 Task: Add an event with the title Second Webinar: Social Media Advertising, date '2024/04/24', time 9:40 AM to 11:40 AMand add a description: The training workshop will commence with an introduction to the fundamental principles of effective presentations. Participants will learn about the key elements of a successful presentation, including content development, delivery techniques, visual aids, and audience engagement., put the event into Orange category, logged in from the account softage.2@softage.netand send the event invitation to softage.8@softage.net and softage.9@softage.net. Set a reminder for the event At time of event
Action: Mouse pressed left at (77, 87)
Screenshot: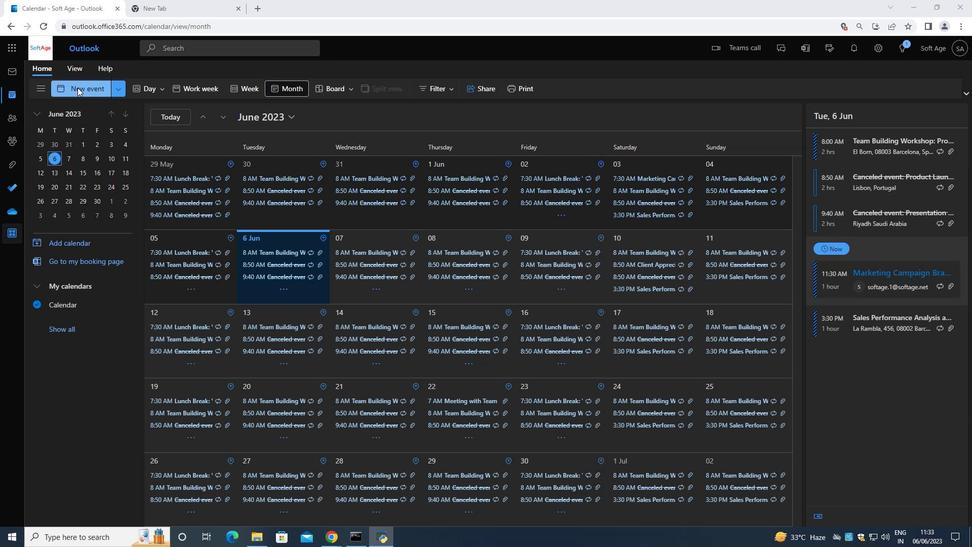 
Action: Mouse moved to (99, 83)
Screenshot: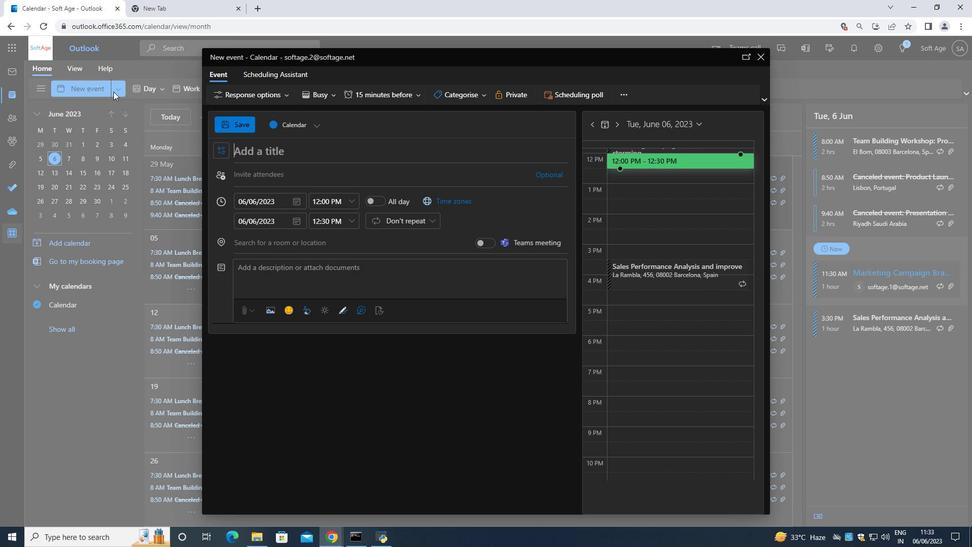 
Action: Key pressed <Key.shift>Social<Key.space><Key.shift>Media<Key.space><Key.shift>Advertising<Key.space>
Screenshot: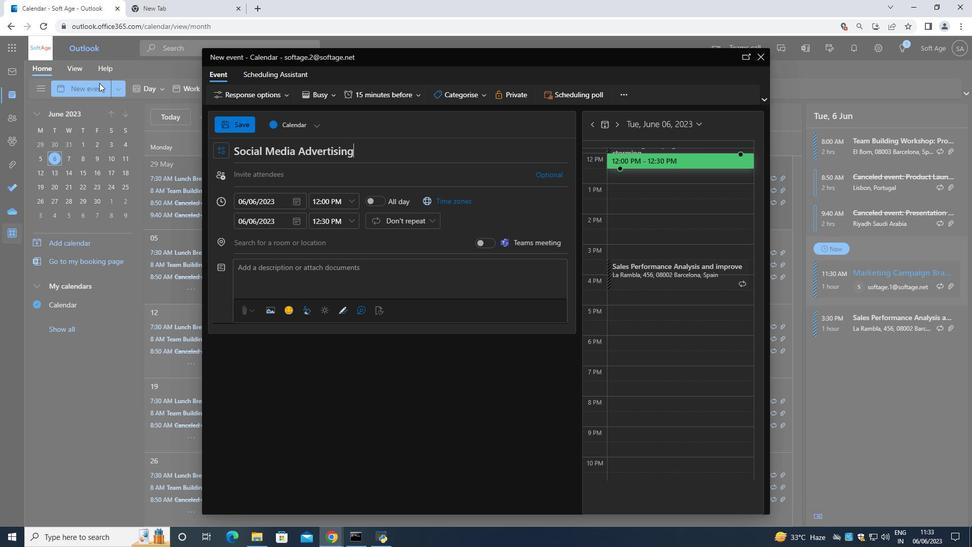 
Action: Mouse moved to (293, 197)
Screenshot: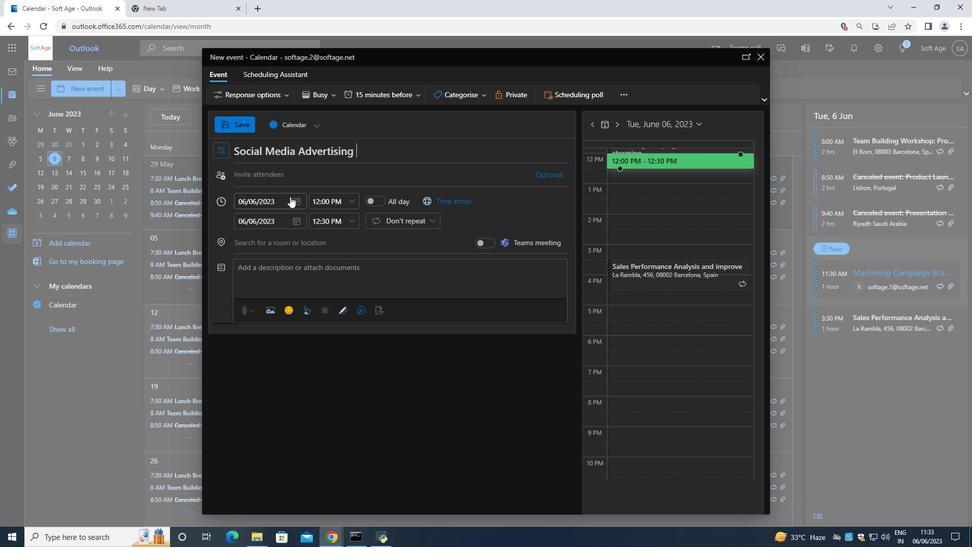 
Action: Mouse pressed left at (293, 197)
Screenshot: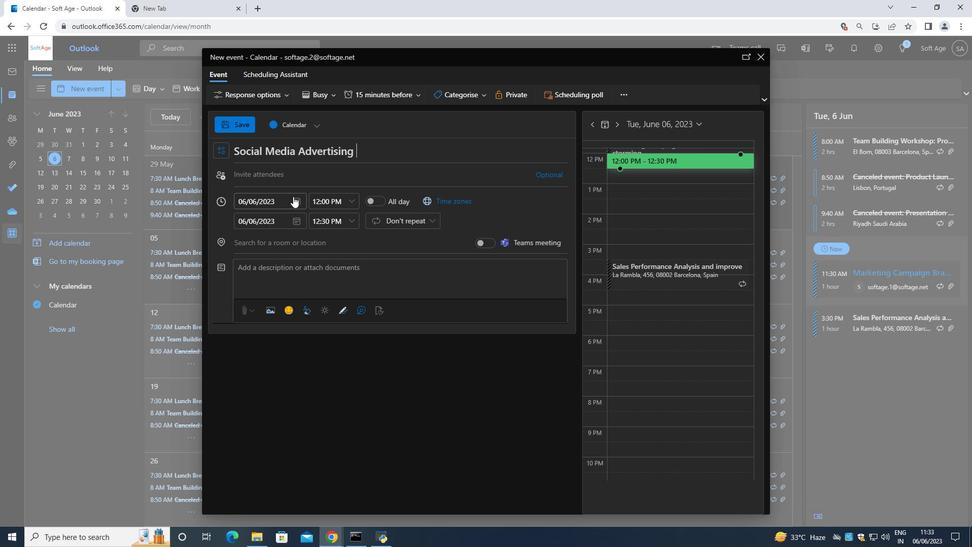 
Action: Mouse moved to (330, 221)
Screenshot: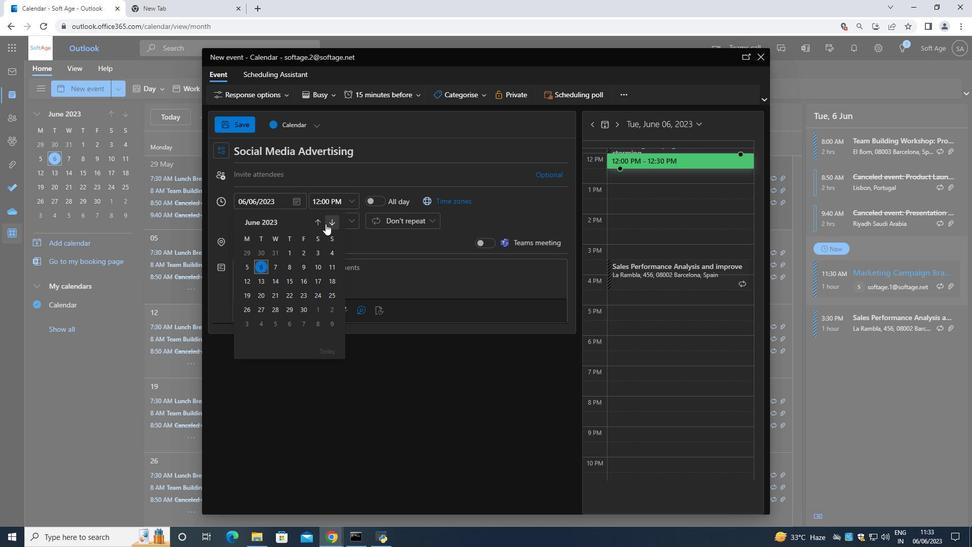 
Action: Mouse pressed left at (330, 221)
Screenshot: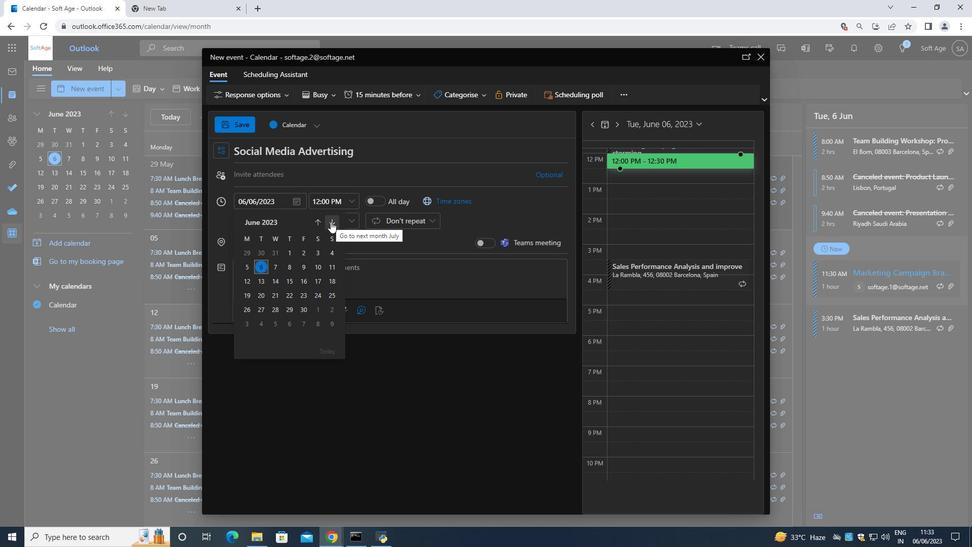 
Action: Mouse pressed left at (330, 221)
Screenshot: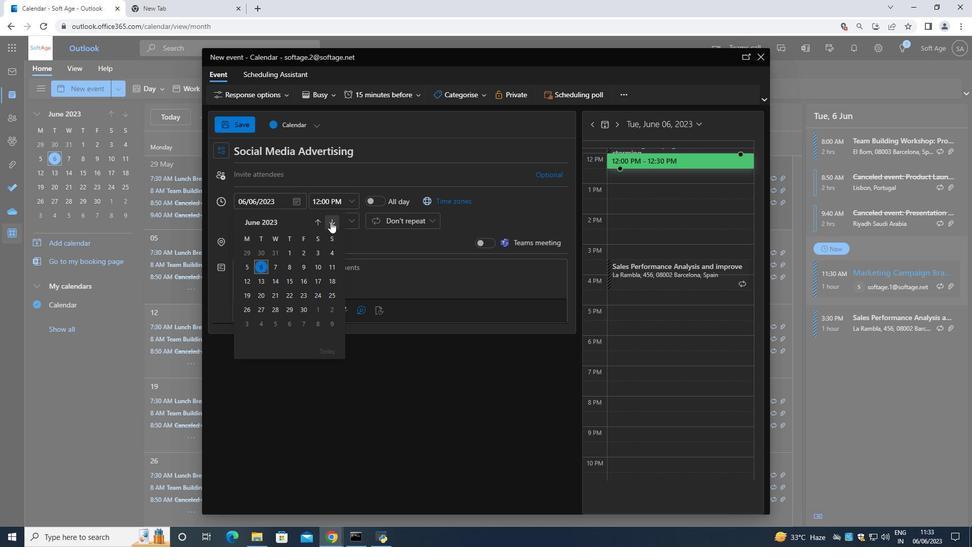 
Action: Mouse pressed left at (330, 221)
Screenshot: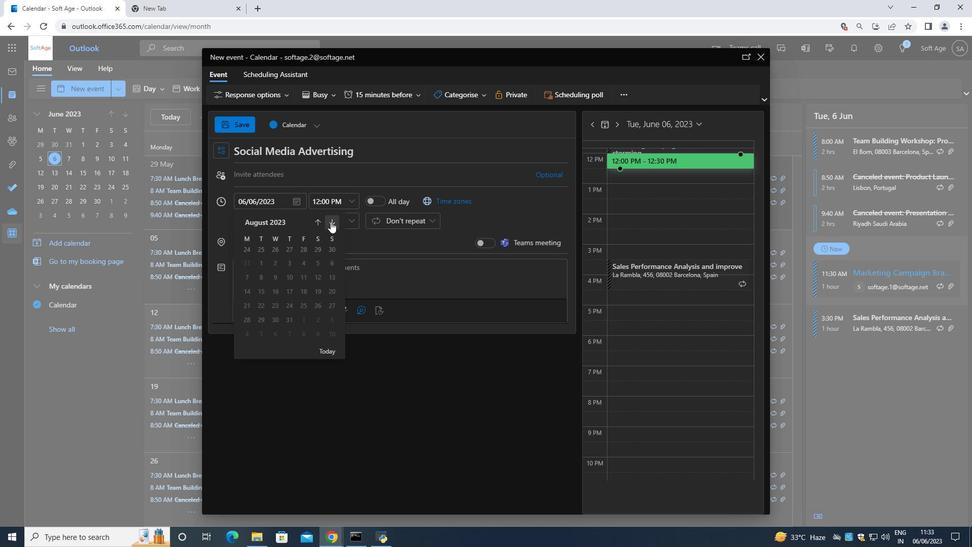 
Action: Mouse pressed left at (330, 221)
Screenshot: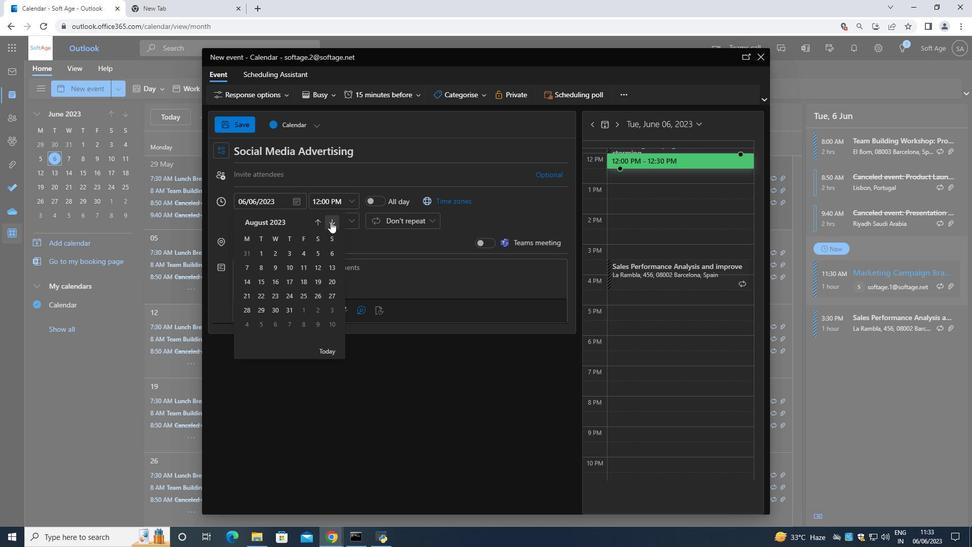
Action: Mouse pressed left at (330, 221)
Screenshot: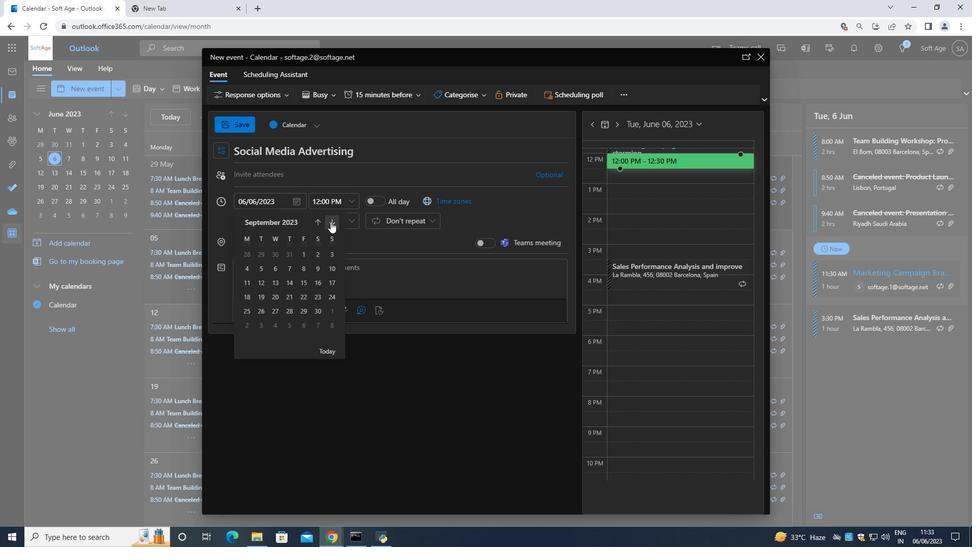 
Action: Mouse pressed left at (330, 221)
Screenshot: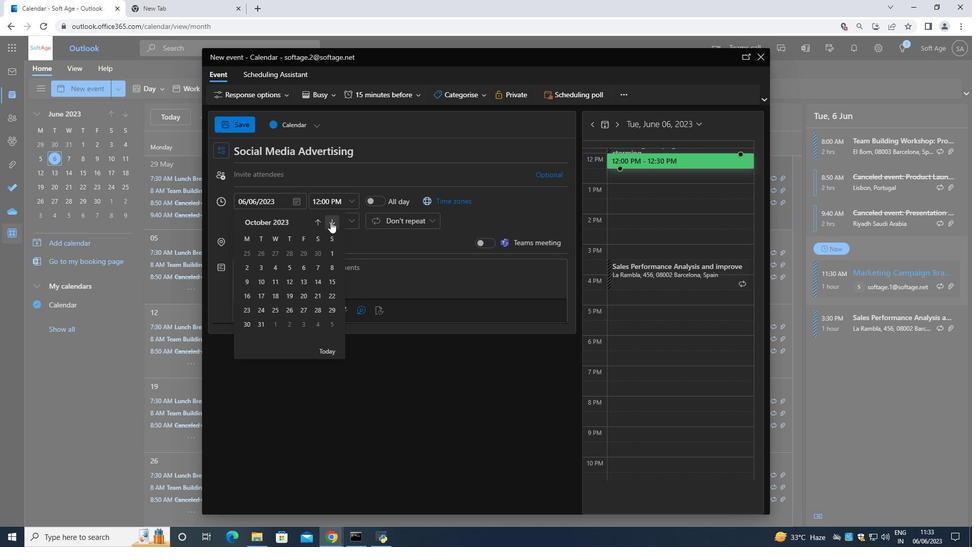 
Action: Mouse pressed left at (330, 221)
Screenshot: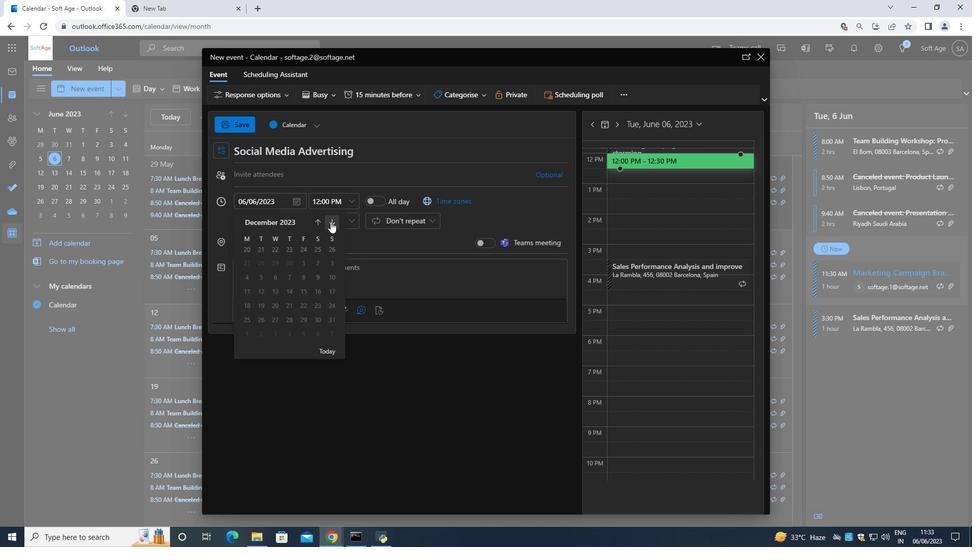 
Action: Mouse pressed left at (330, 221)
Screenshot: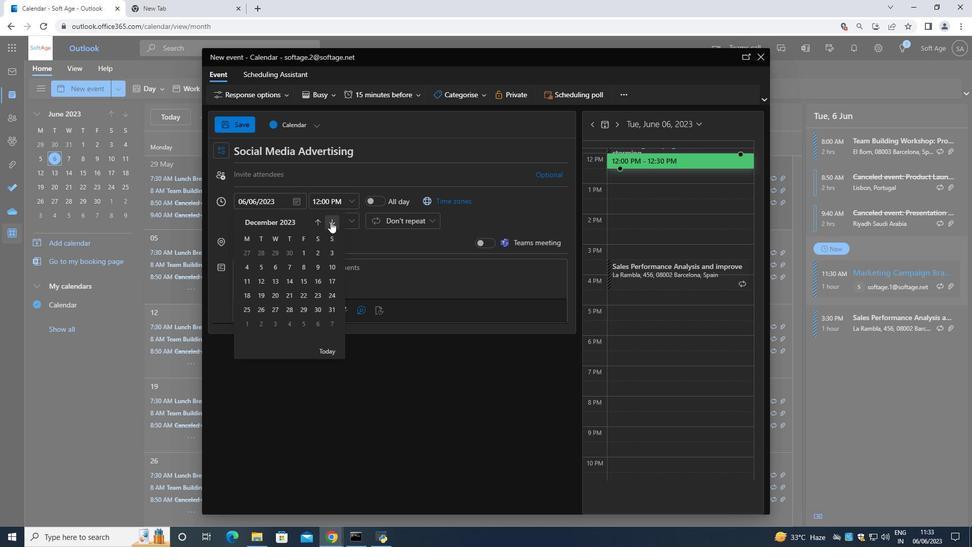 
Action: Mouse pressed left at (330, 221)
Screenshot: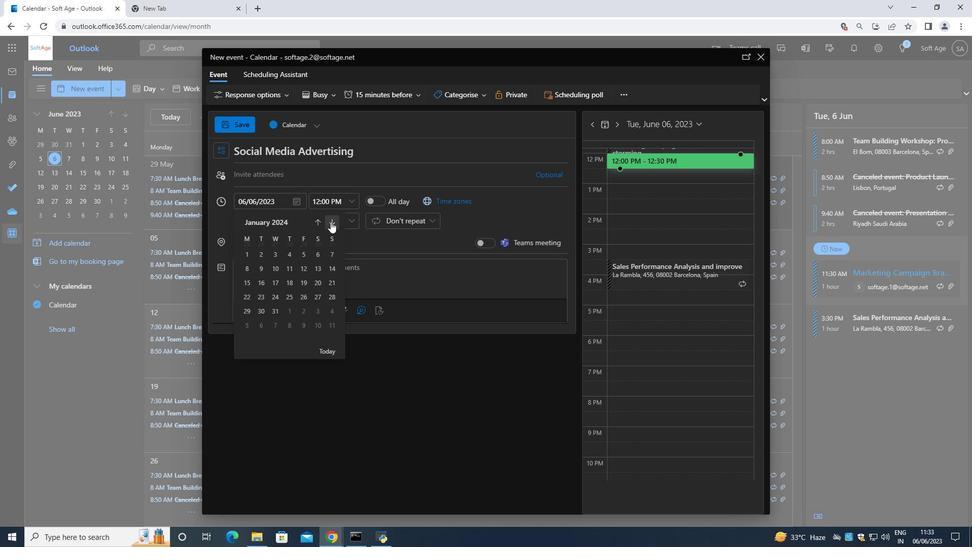 
Action: Mouse pressed left at (330, 221)
Screenshot: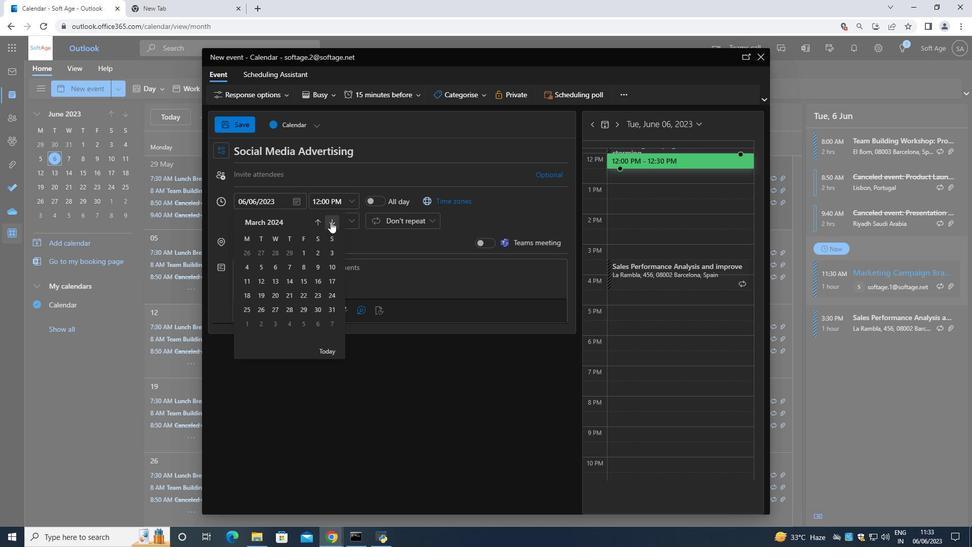 
Action: Mouse moved to (274, 297)
Screenshot: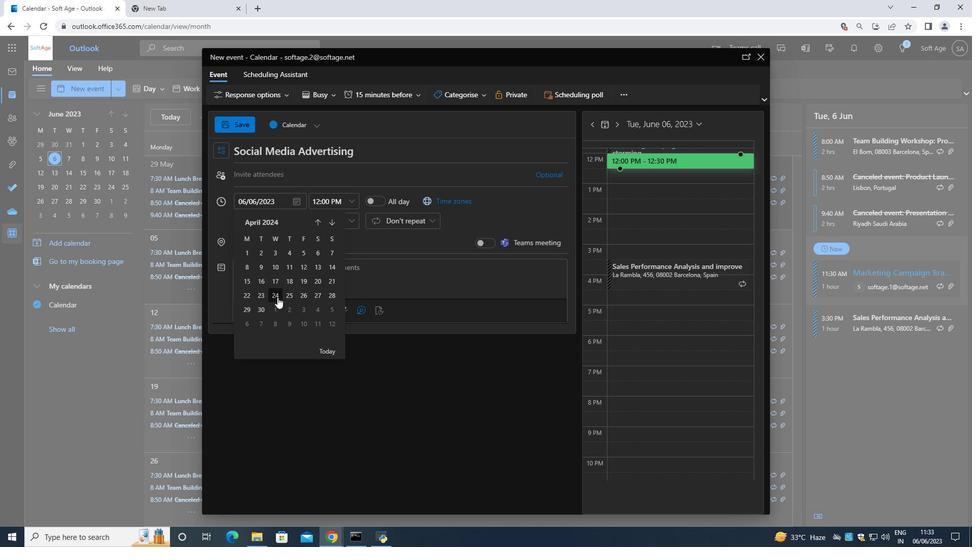 
Action: Mouse pressed left at (274, 297)
Screenshot: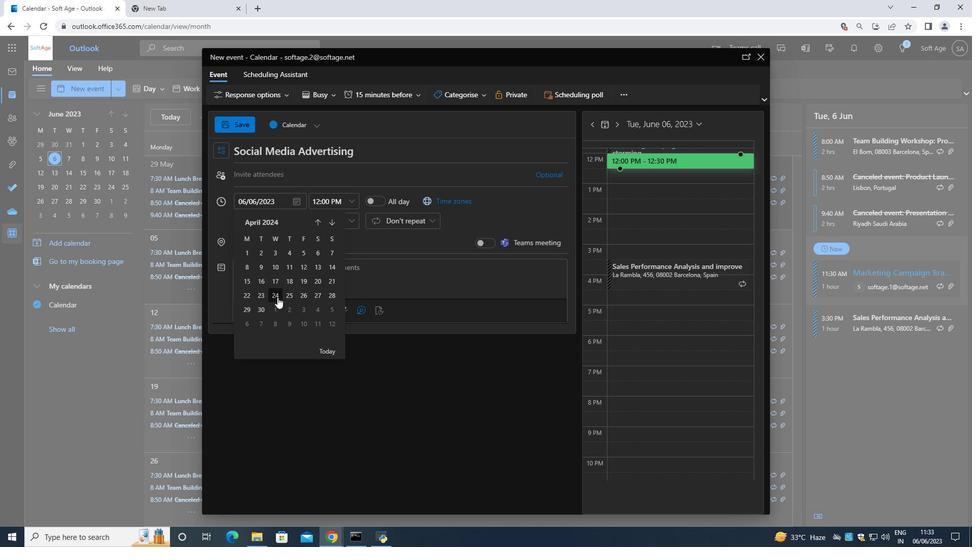 
Action: Mouse moved to (349, 201)
Screenshot: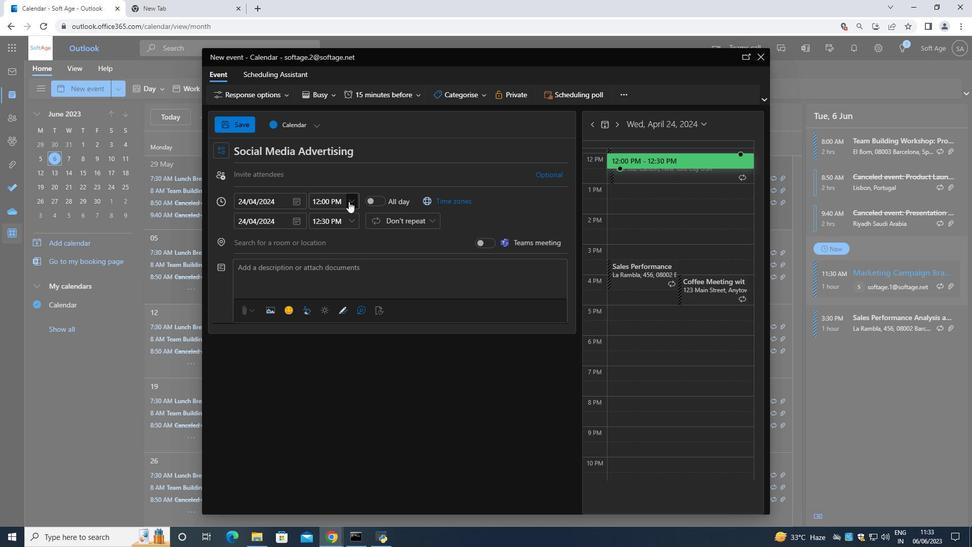 
Action: Mouse pressed left at (349, 201)
Screenshot: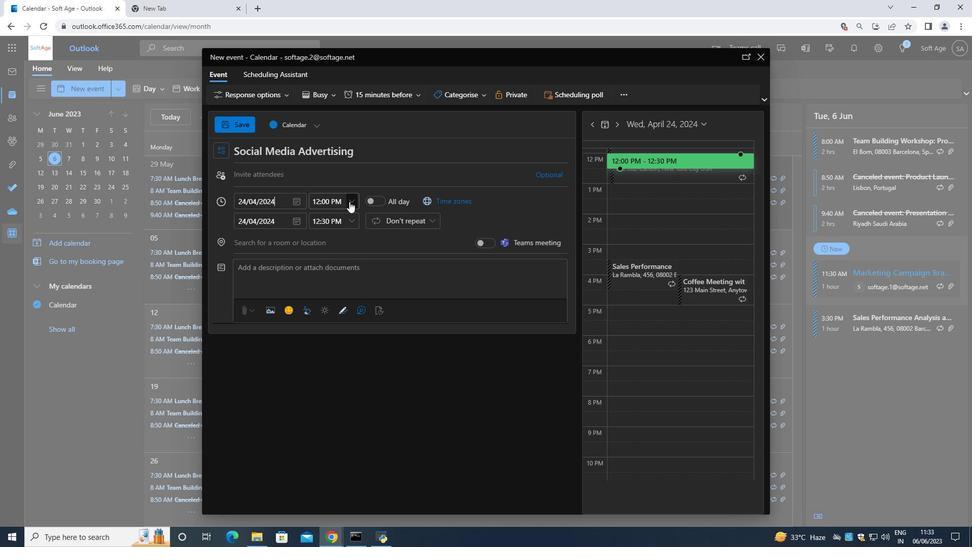 
Action: Mouse moved to (302, 174)
Screenshot: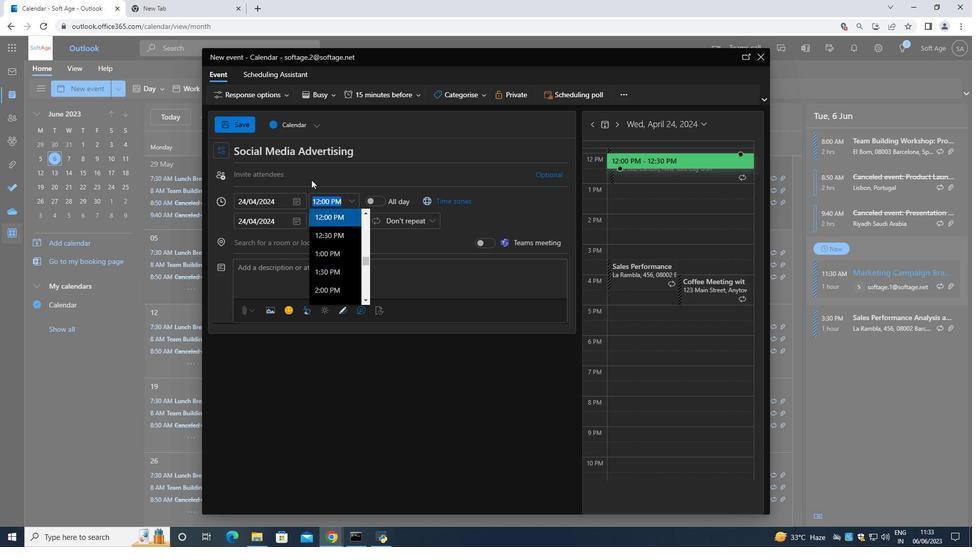 
Action: Key pressed <Key.backspace>9<Key.shift_r>:40<Key.shift_r>AM<Key.space>
Screenshot: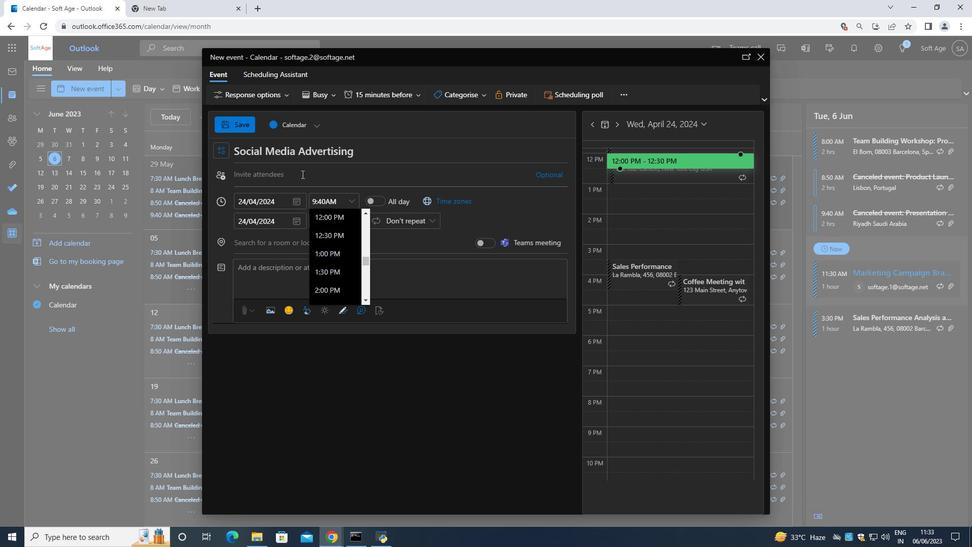 
Action: Mouse moved to (350, 200)
Screenshot: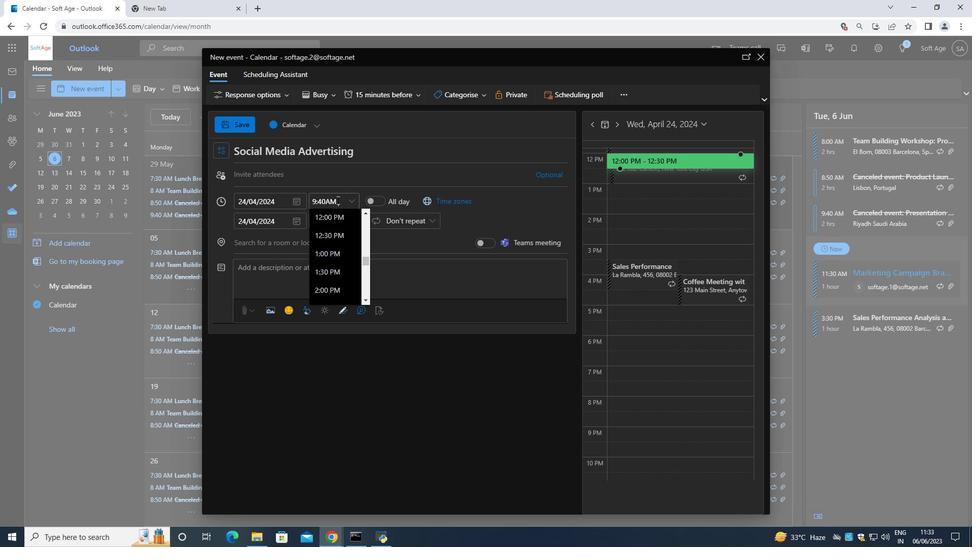 
Action: Mouse pressed left at (350, 200)
Screenshot: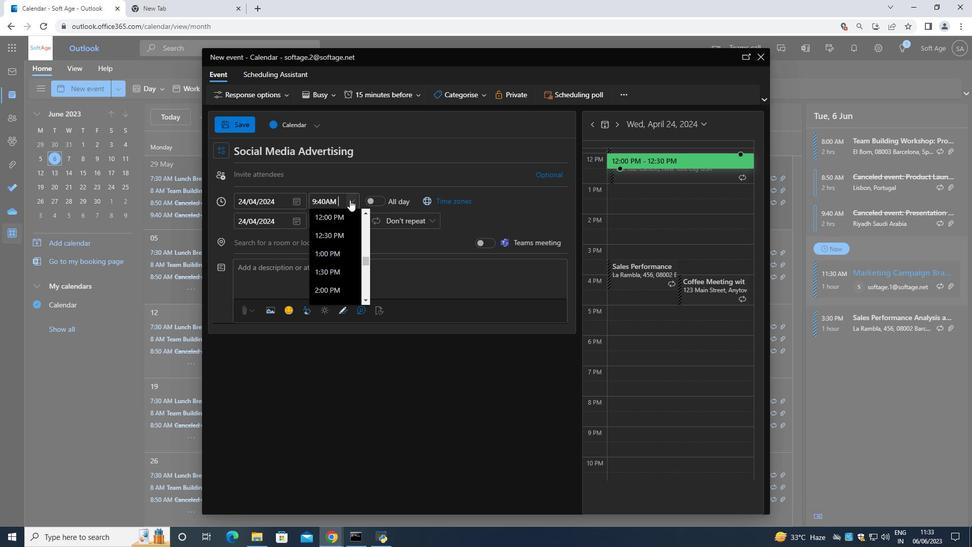 
Action: Mouse moved to (352, 215)
Screenshot: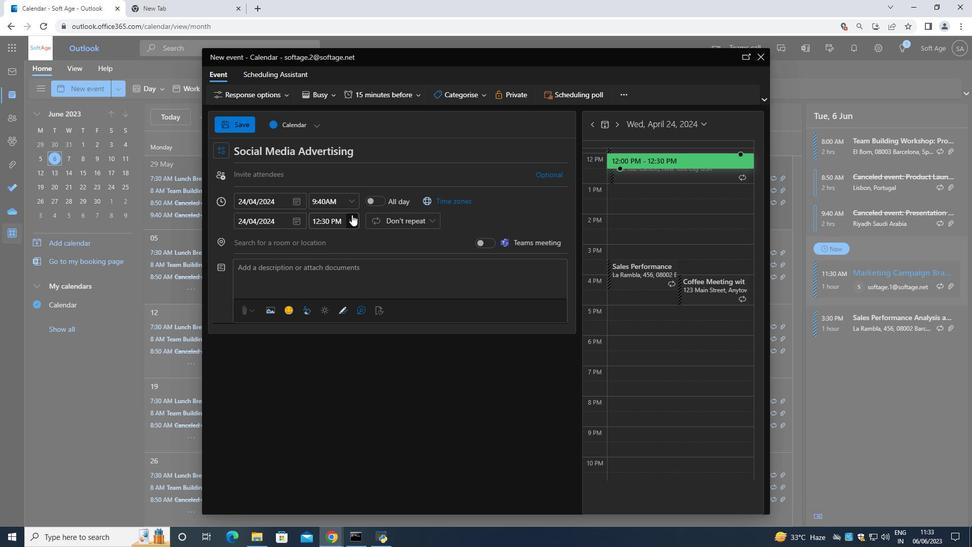 
Action: Mouse pressed left at (352, 215)
Screenshot: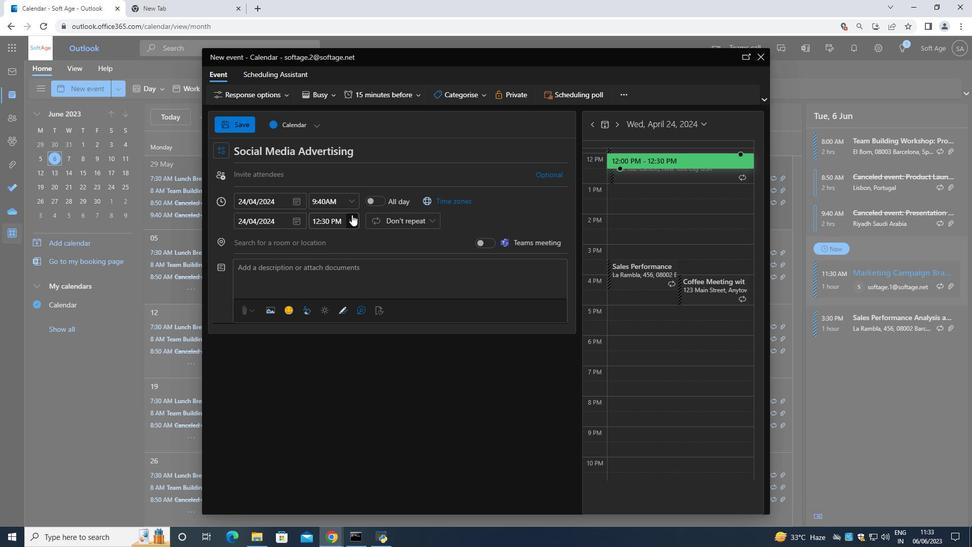 
Action: Mouse moved to (330, 290)
Screenshot: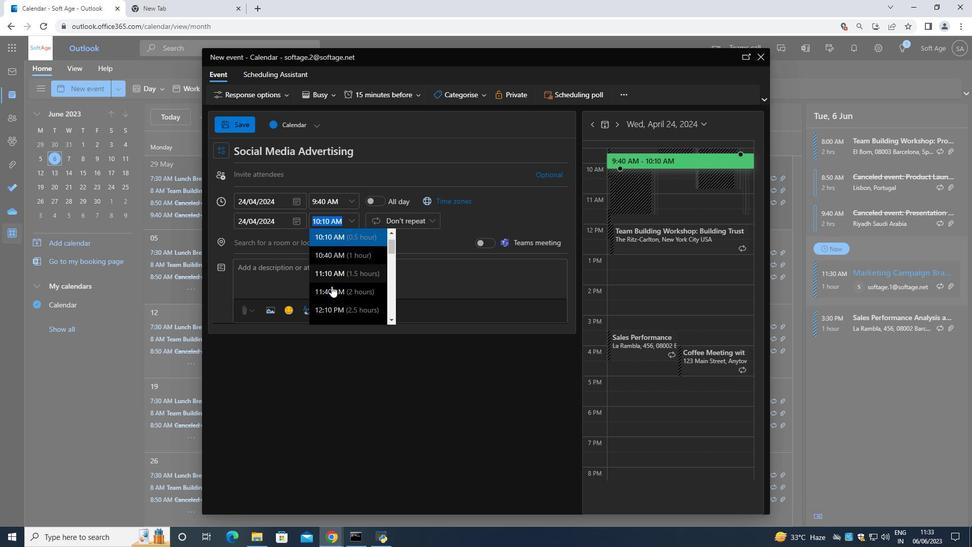 
Action: Mouse pressed left at (330, 290)
Screenshot: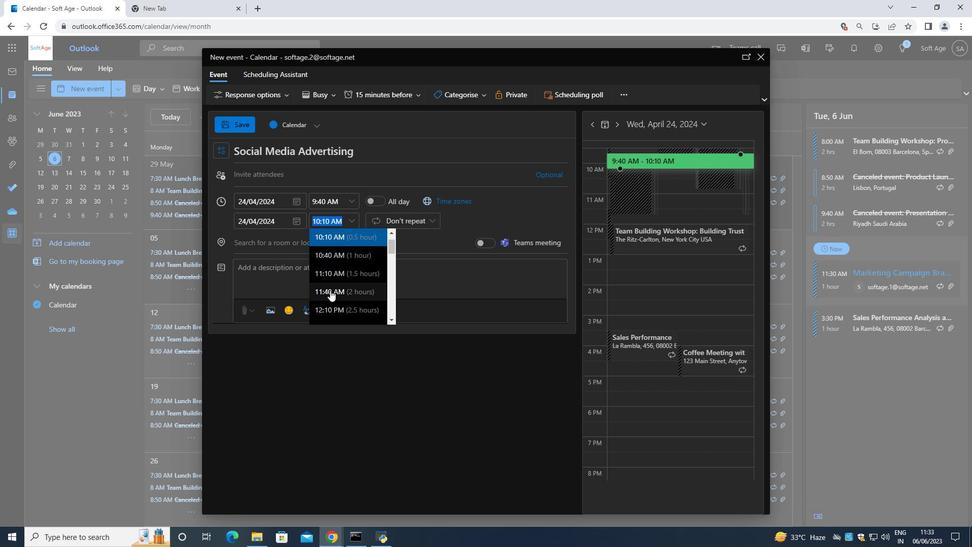 
Action: Mouse moved to (294, 266)
Screenshot: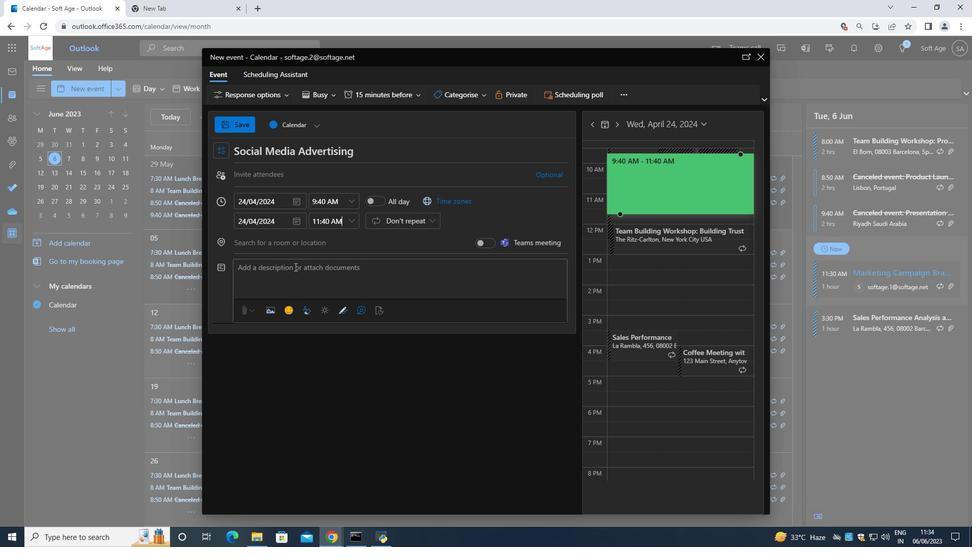
Action: Key pressed <Key.space>
Screenshot: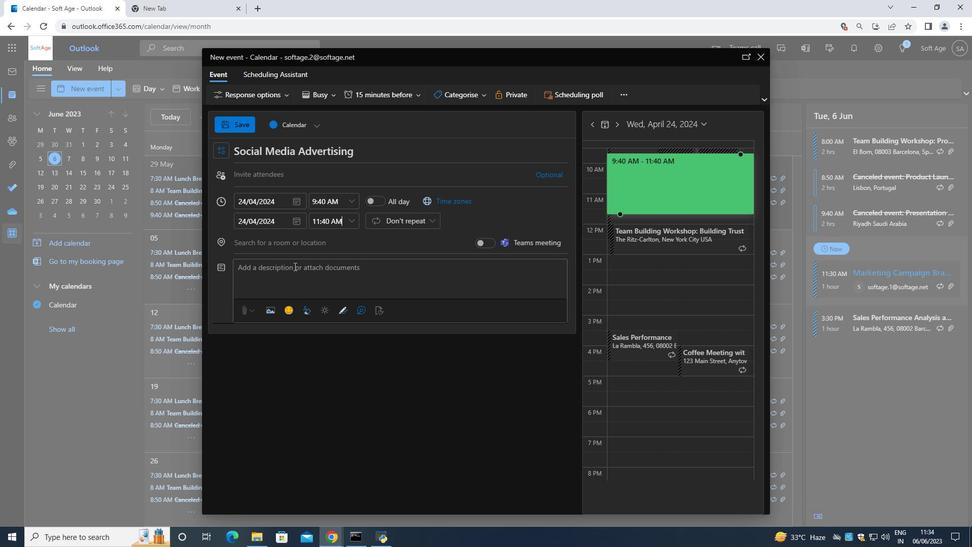 
Action: Mouse moved to (444, 269)
Screenshot: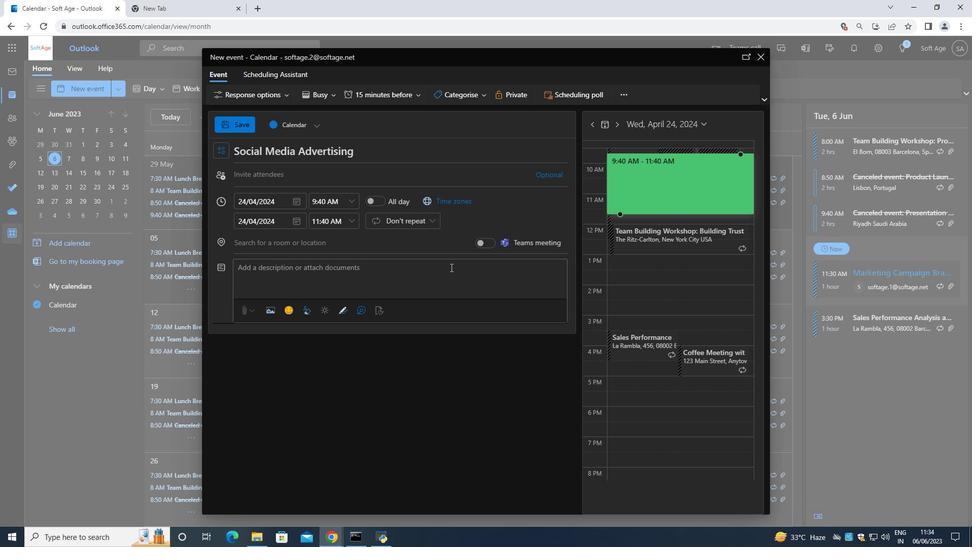 
Action: Mouse pressed left at (444, 269)
Screenshot: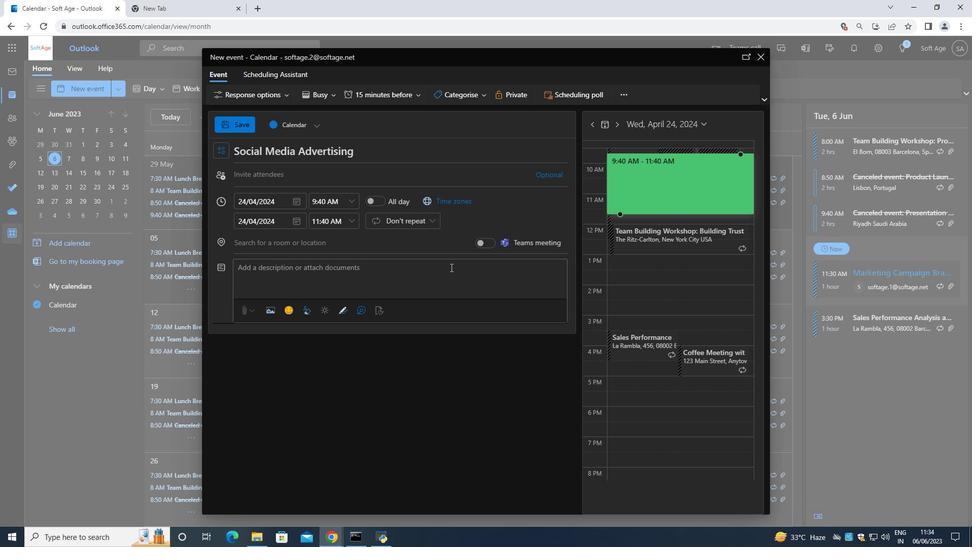 
Action: Mouse moved to (446, 279)
Screenshot: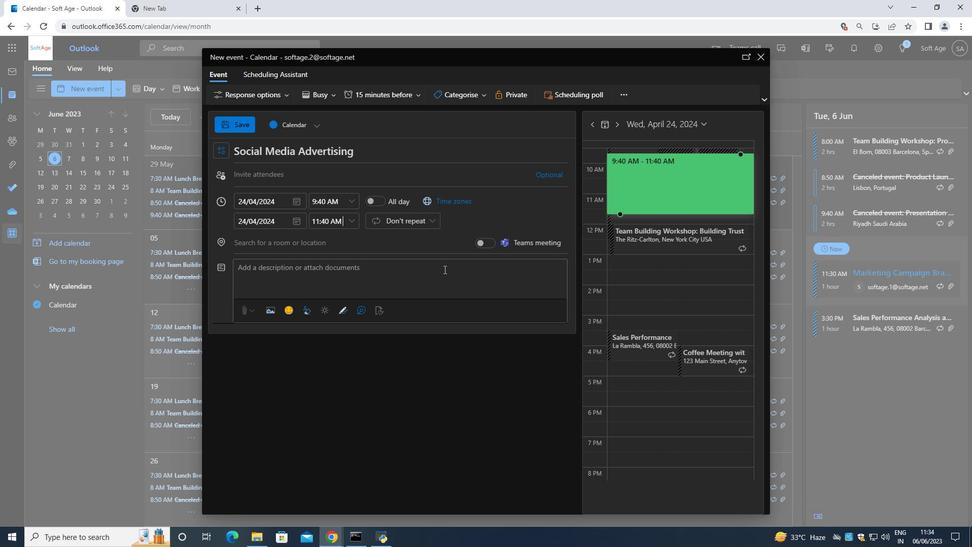 
Action: Key pressed <Key.shift>The<Key.space>training<Key.space>workshop<Key.space>will<Key.space>commence<Key.space>witjh<Key.backspace><Key.backspace>h<Key.space>an<Key.space>introductiom<Key.backspace>n<Key.space>to<Key.space>the<Key.space>fundamental<Key.space>principles<Key.space>of<Key.space>effective<Key.space>presentation<Key.space><Key.backspace>s<Key.space>.<Key.space><Key.shift><Key.shift><Key.shift><Key.shift><Key.shift><Key.shift><Key.shift><Key.shift><Key.shift><Key.shift><Key.shift><Key.shift><Key.shift><Key.shift><Key.shift><Key.shift><Key.shift><Key.shift><Key.shift><Key.shift><Key.shift><Key.shift><Key.shift><Key.shift><Key.shift><Key.shift><Key.shift><Key.shift>{articipants<Key.space>will<Key.space>learn<Key.space>av<Key.backspace>bour<Key.backspace>t<Key.left><Key.left><Key.left><Key.left><Key.left><Key.left><Key.left><Key.left><Key.left><Key.left><Key.left><Key.left><Key.left><Key.left><Key.left><Key.left><Key.left><Key.left><Key.left><Key.left><Key.left><Key.left><Key.left><Key.left><Key.left><Key.left><Key.left><Key.left><Key.backspace><Key.shift>P<Key.down><Key.down><Key.down><Key.down><Key.down><Key.down><Key.down><Key.down><Key.down><Key.down><Key.down><Key.down><Key.down><Key.down><Key.down><Key.right><Key.right><Key.space>the<Key.space>key<Key.space>elements<Key.space>of<Key.space>a<Key.space>successful<Key.space>presentation<Key.space>including<Key.space>content<Key.space>developmentg,<Key.space>delivery<Key.space>techniques,<Key.space>visu<Key.left><Key.left><Key.left><Key.left><Key.left><Key.left><Key.left><Key.left><Key.left><Key.left><Key.left><Key.left><Key.left><Key.left><Key.left><Key.left><Key.left><Key.left><Key.left><Key.left><Key.left><Key.left><Key.left><Key.left><Key.left><Key.left><Key.left><Key.backspace><Key.right><Key.right><Key.right><Key.right><Key.right><Key.right><Key.right><Key.right><Key.right><Key.right><Key.right><Key.right><Key.right><Key.right><Key.right><Key.right><Key.right><Key.right><Key.right><Key.right><Key.right><Key.right><Key.right><Key.right><Key.right><Key.right><Key.right><Key.right><Key.right>al<Key.space>aids<Key.space>,<Key.space>and<Key.space>audience<Key.space>engagement<Key.space>
Screenshot: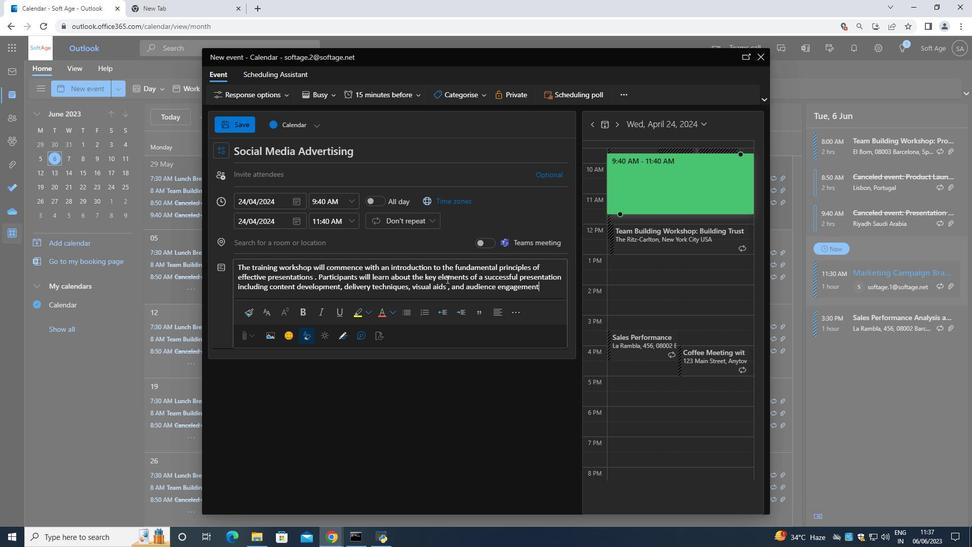 
Action: Mouse moved to (466, 96)
Screenshot: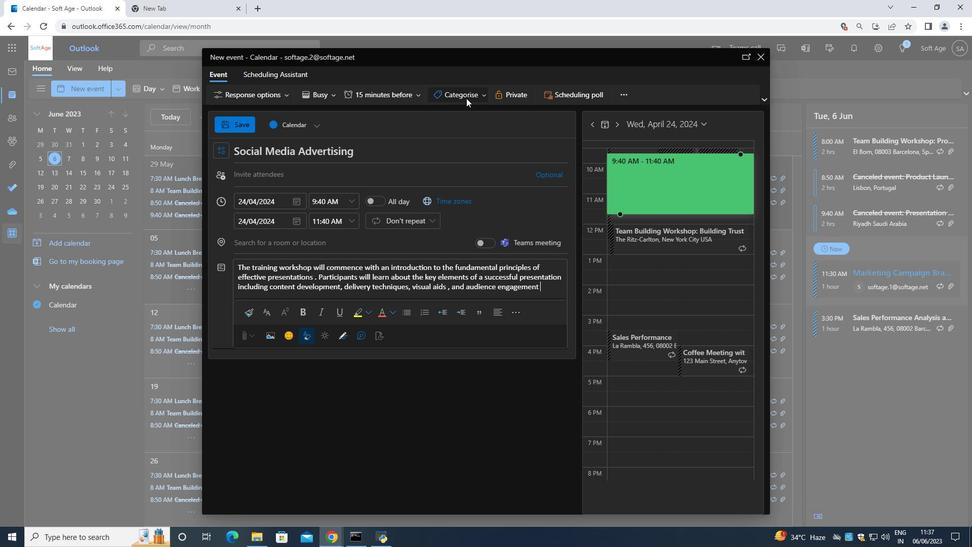 
Action: Mouse pressed left at (466, 96)
Screenshot: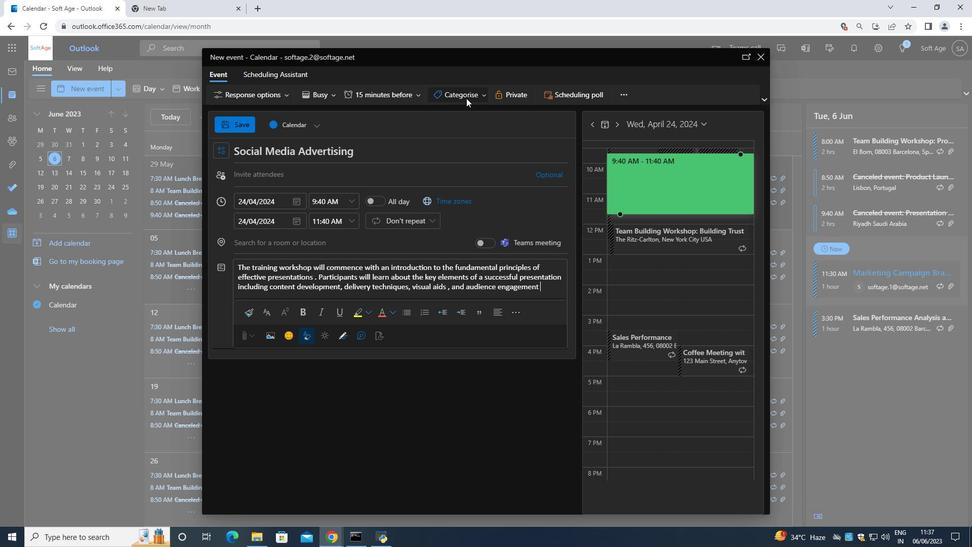 
Action: Mouse moved to (464, 148)
Screenshot: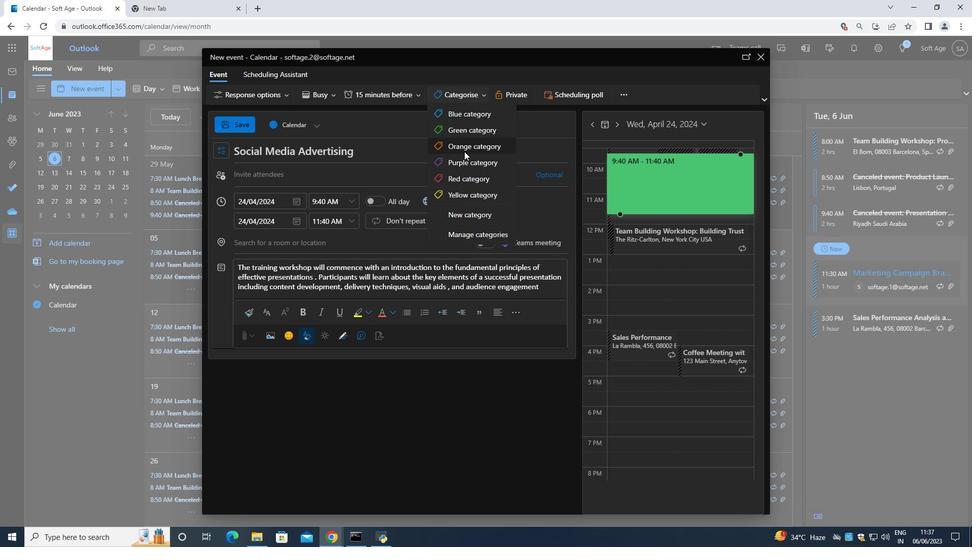 
Action: Mouse pressed left at (464, 148)
Screenshot: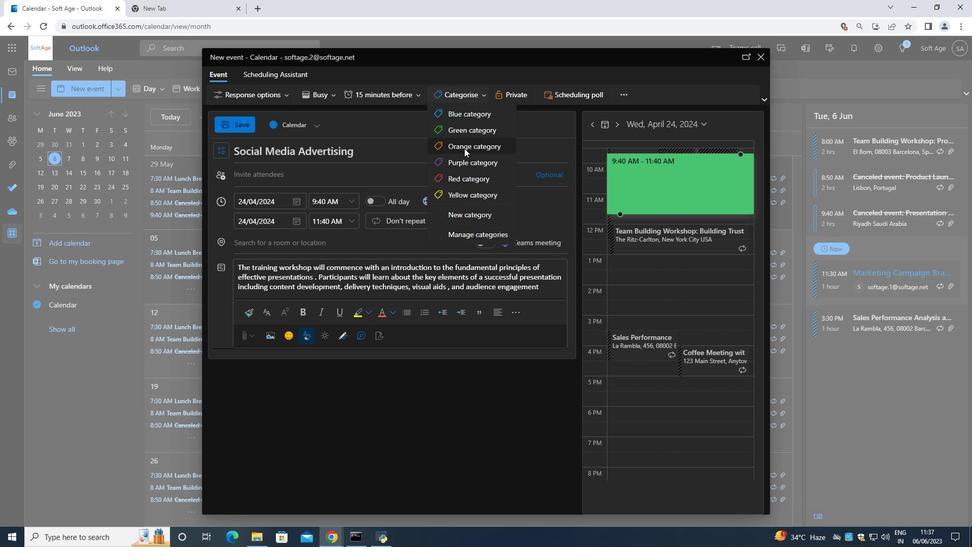 
Action: Mouse moved to (377, 172)
Screenshot: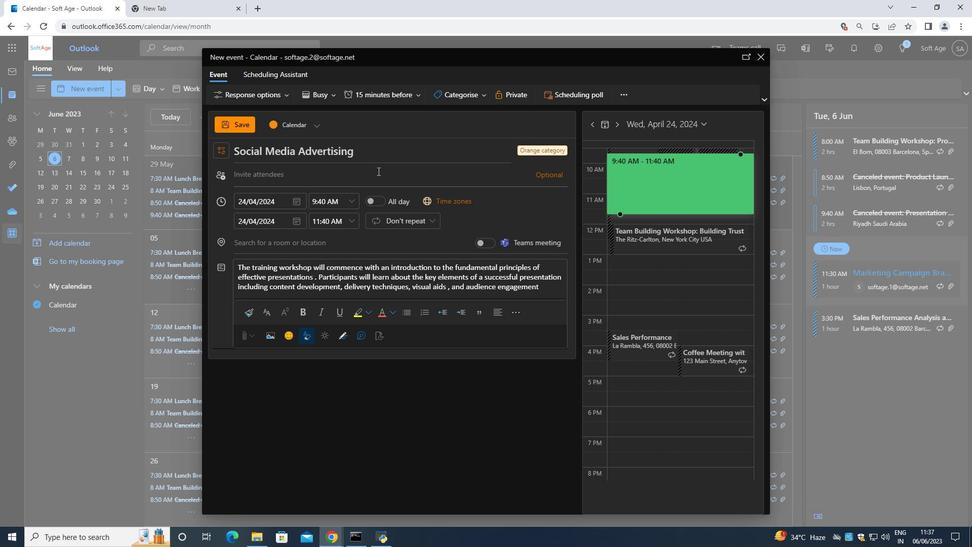 
Action: Mouse pressed left at (377, 172)
Screenshot: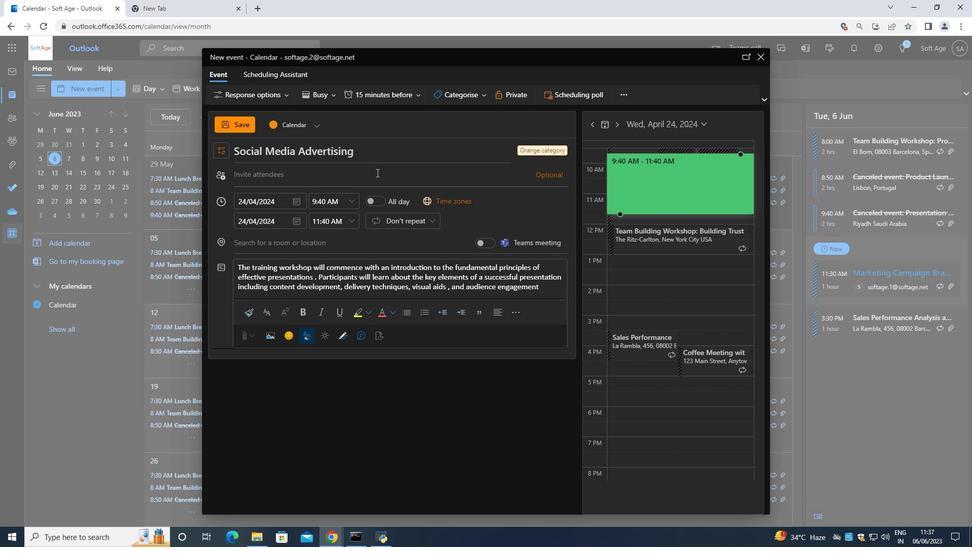 
Action: Mouse moved to (378, 171)
Screenshot: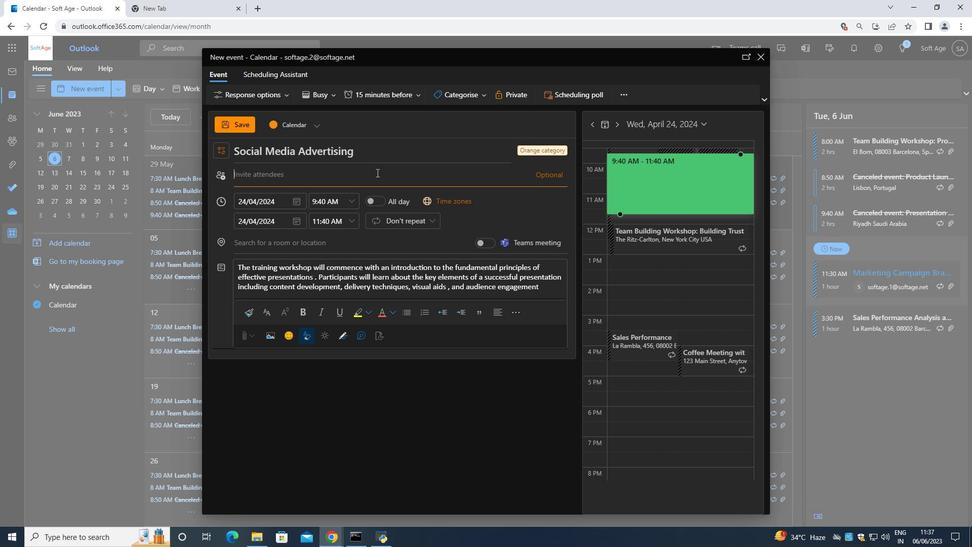 
Action: Key pressed <Key.shift>Softage.8<Key.shift>@
Screenshot: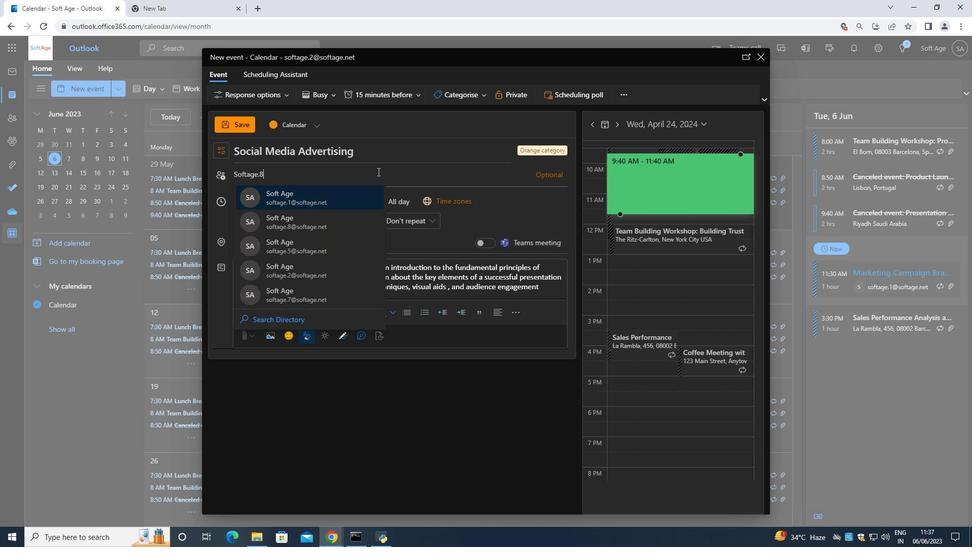 
Action: Mouse moved to (327, 193)
Screenshot: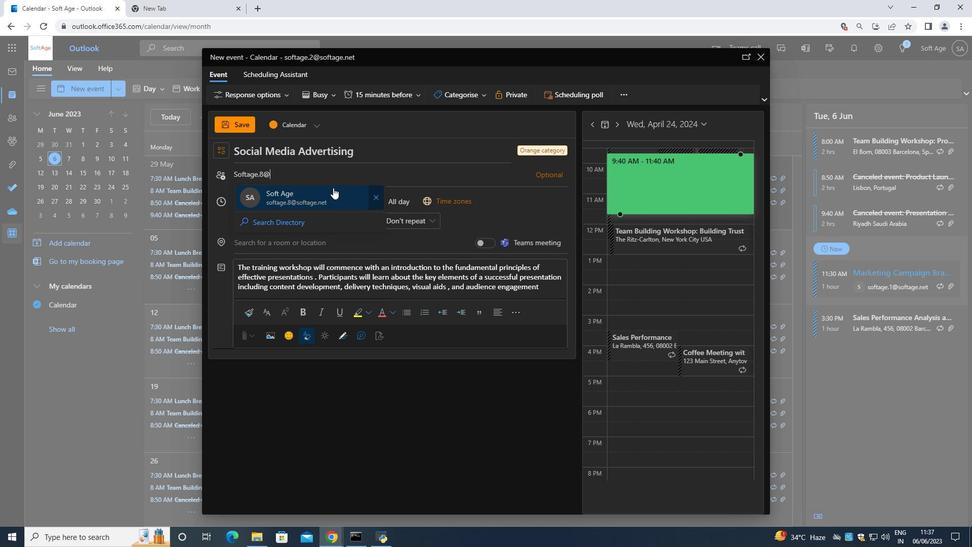 
Action: Mouse pressed left at (327, 193)
Screenshot: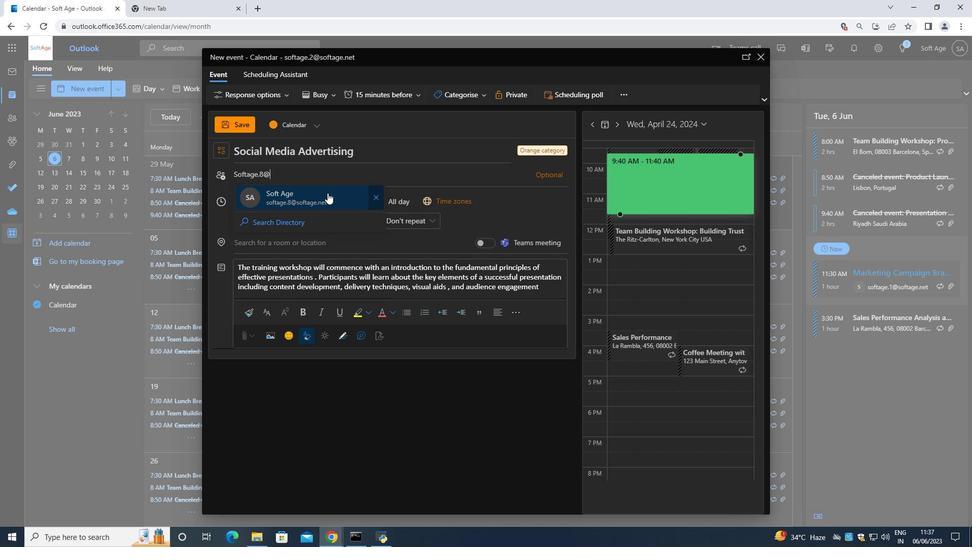 
Action: Mouse moved to (327, 192)
Screenshot: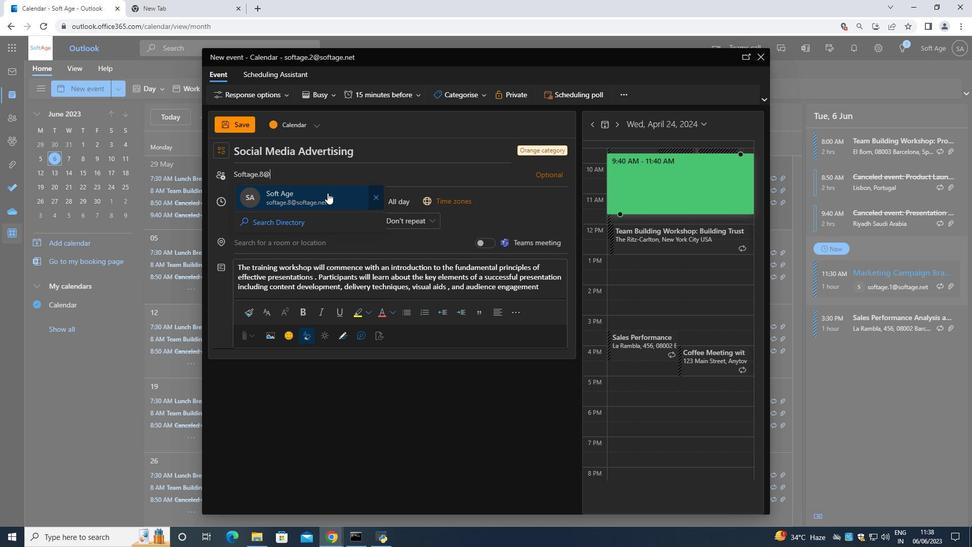 
Action: Key pressed <Key.shift>Softage.9<Key.shift>@
Screenshot: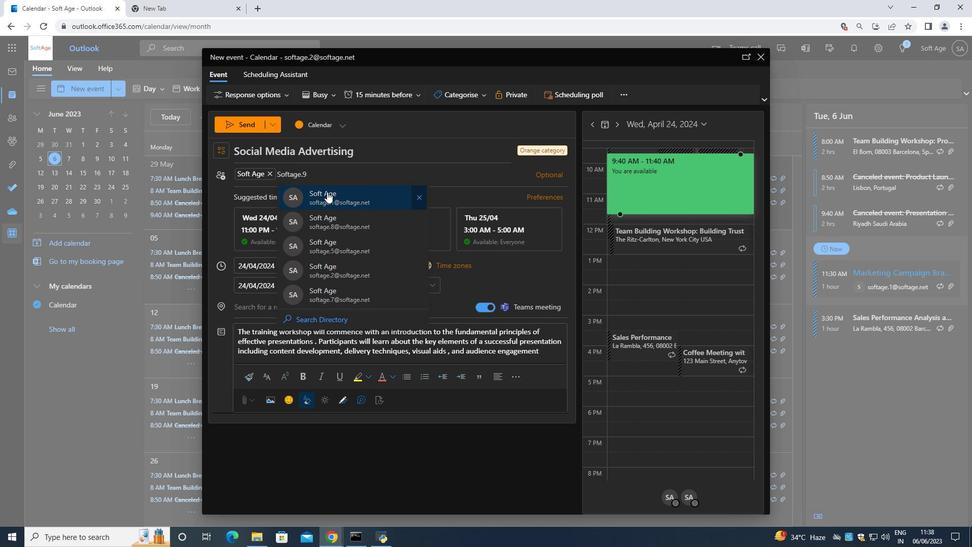 
Action: Mouse pressed left at (327, 192)
Screenshot: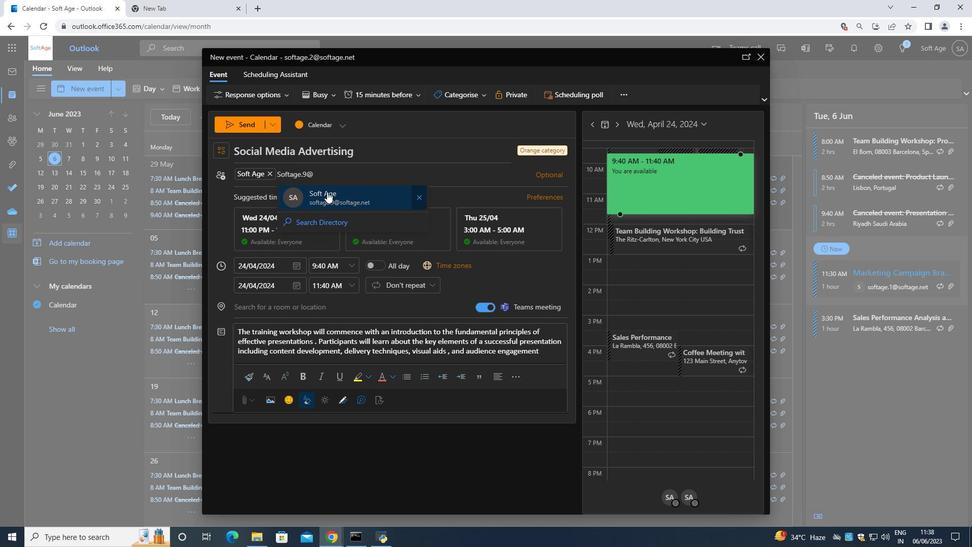 
Action: Mouse moved to (381, 93)
Screenshot: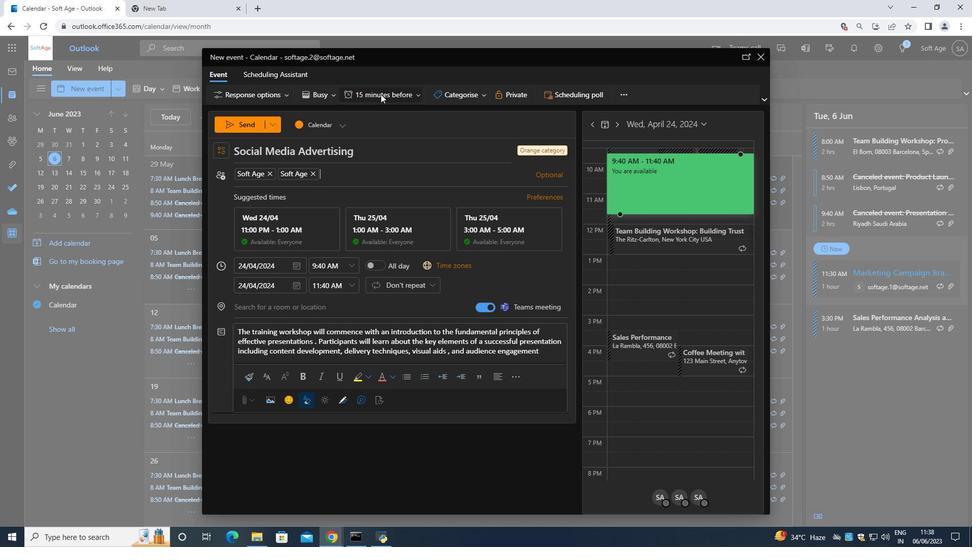 
Action: Mouse pressed left at (381, 93)
Screenshot: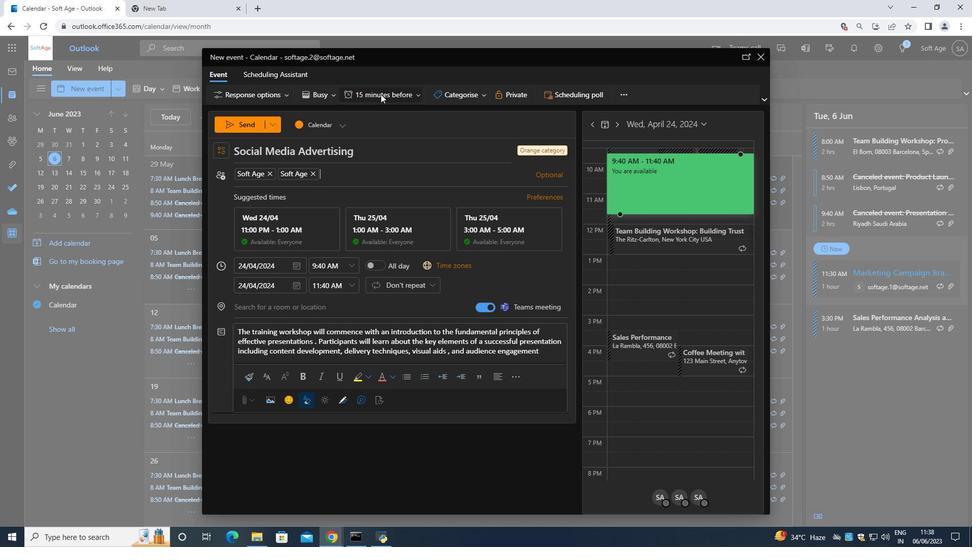 
Action: Mouse moved to (391, 135)
Screenshot: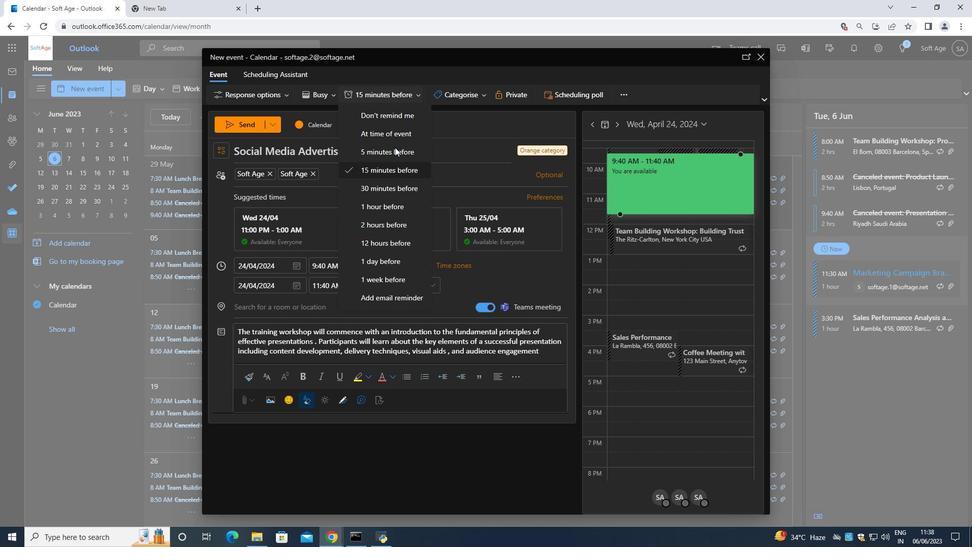 
Action: Mouse pressed left at (391, 135)
Screenshot: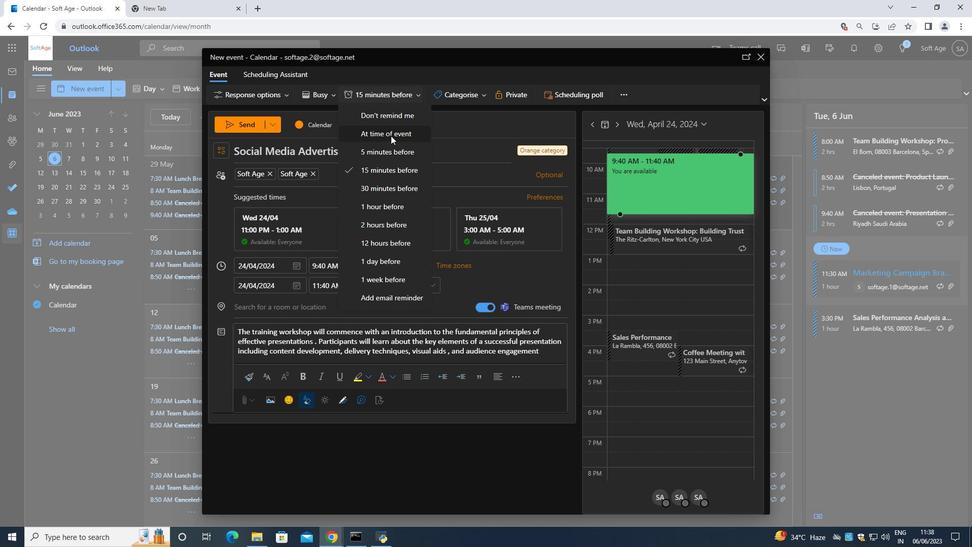 
Action: Mouse moved to (233, 127)
Screenshot: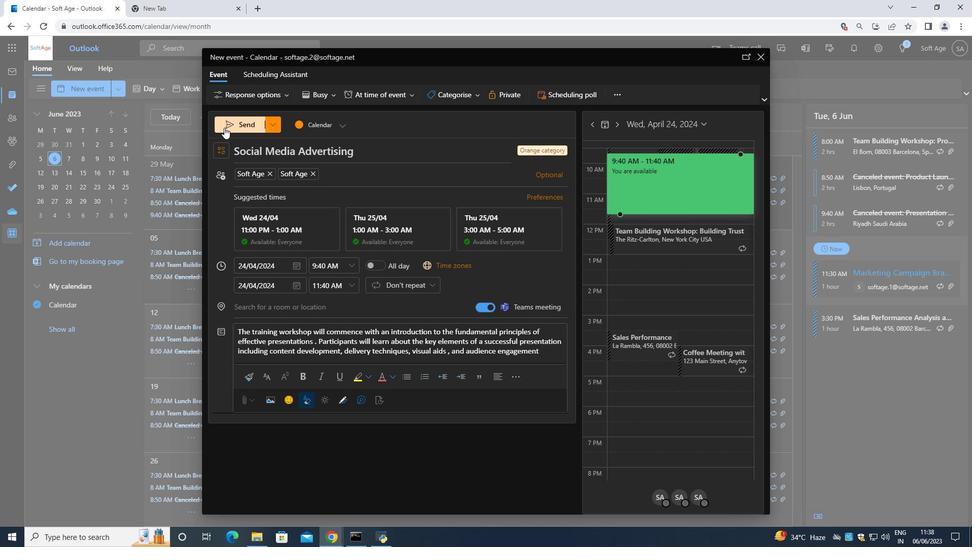 
Action: Mouse pressed left at (233, 127)
Screenshot: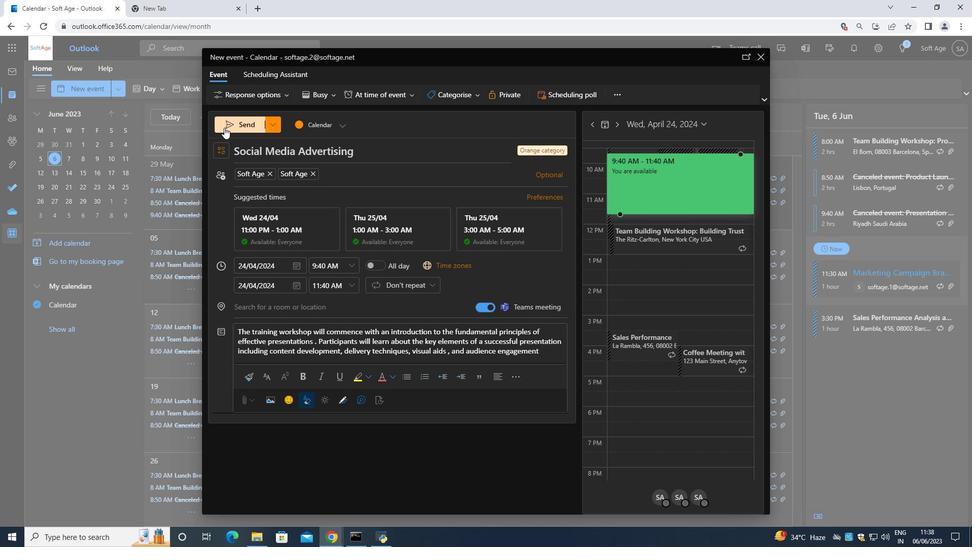 
Action: Mouse moved to (233, 126)
Screenshot: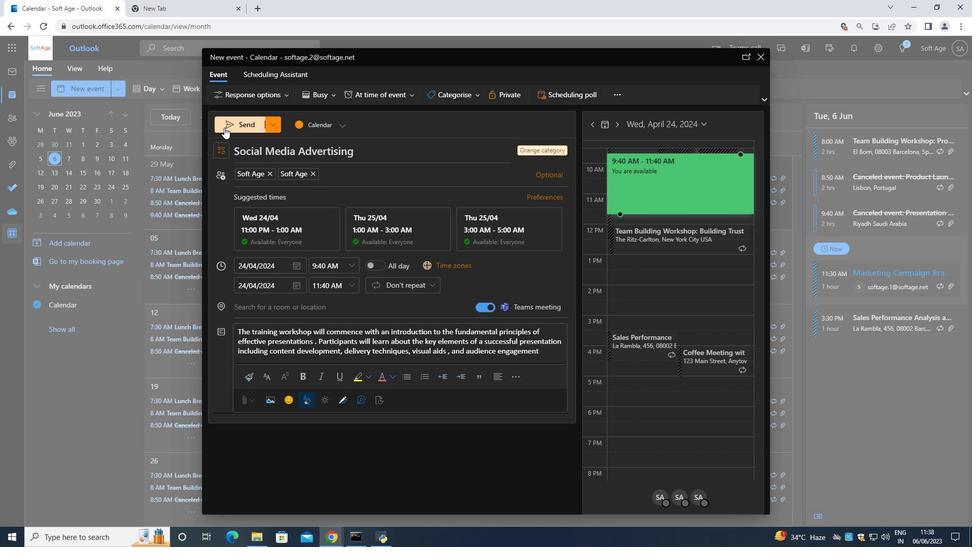 
